 Task: Search for emails containing 'softage' in the current mailbox.
Action: Mouse moved to (238, 6)
Screenshot: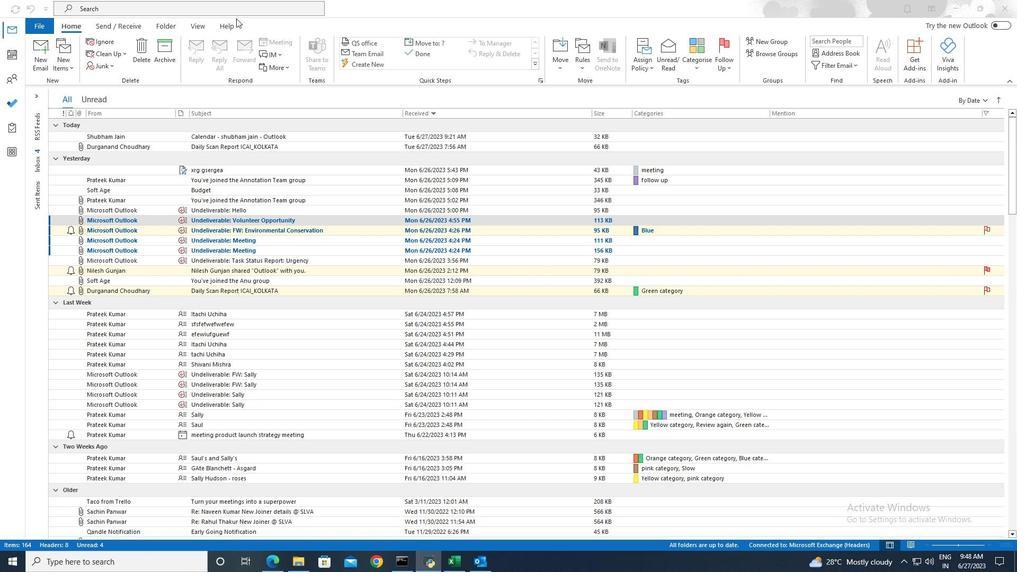 
Action: Mouse pressed left at (238, 6)
Screenshot: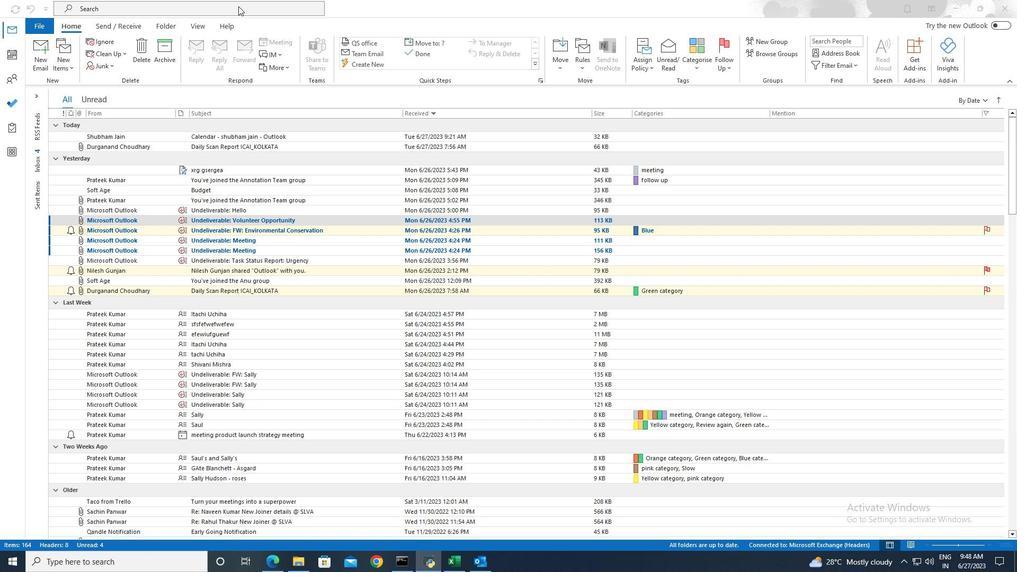 
Action: Mouse moved to (362, 7)
Screenshot: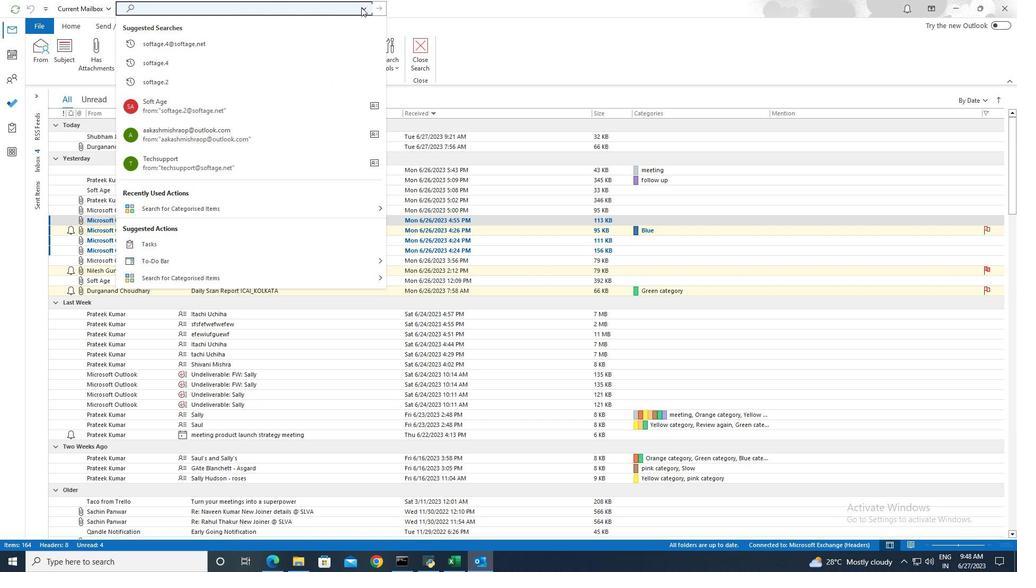 
Action: Mouse pressed left at (362, 7)
Screenshot: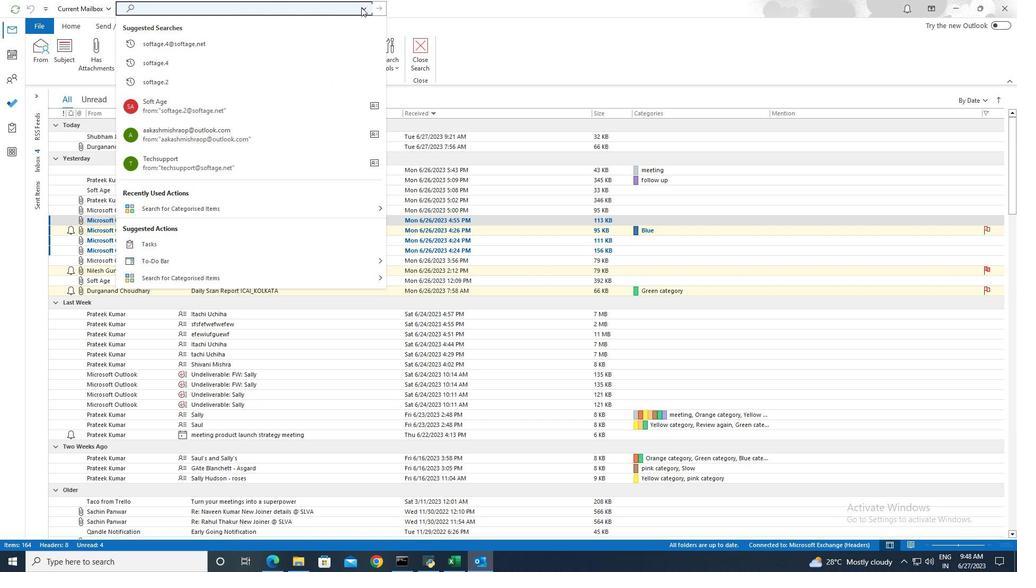 
Action: Mouse moved to (224, 293)
Screenshot: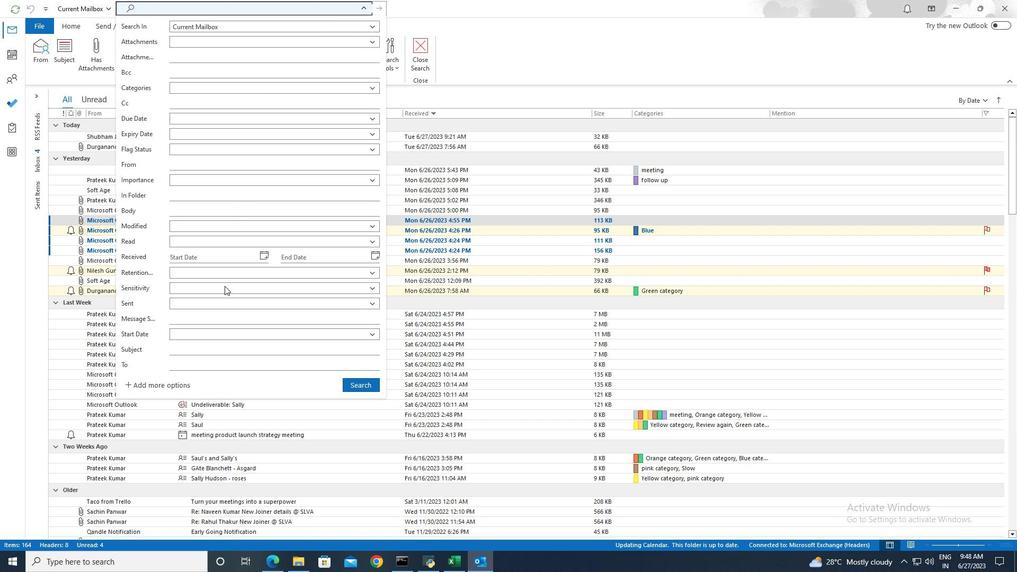 
Action: Mouse pressed left at (224, 293)
Screenshot: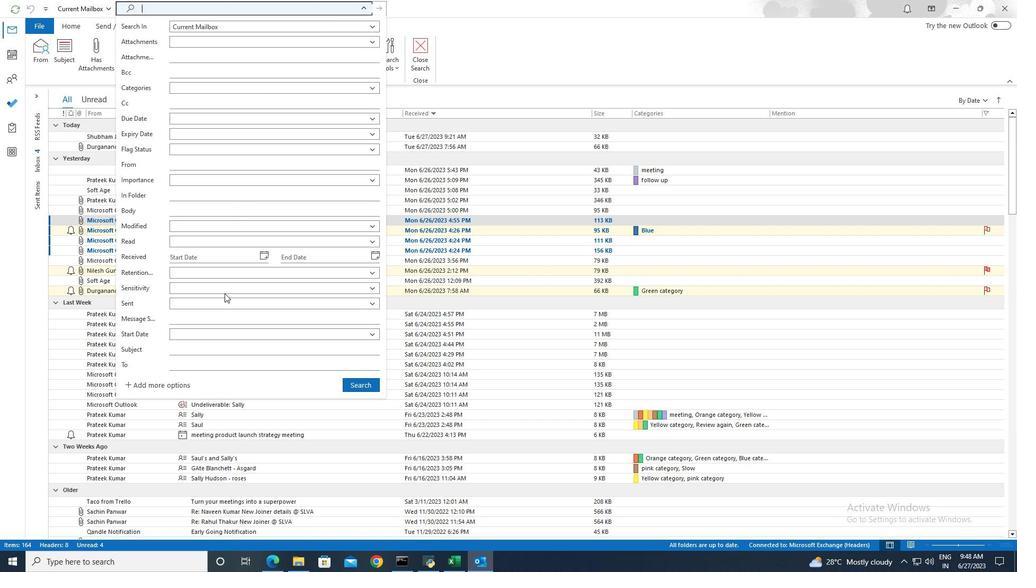 
Action: Mouse moved to (225, 290)
Screenshot: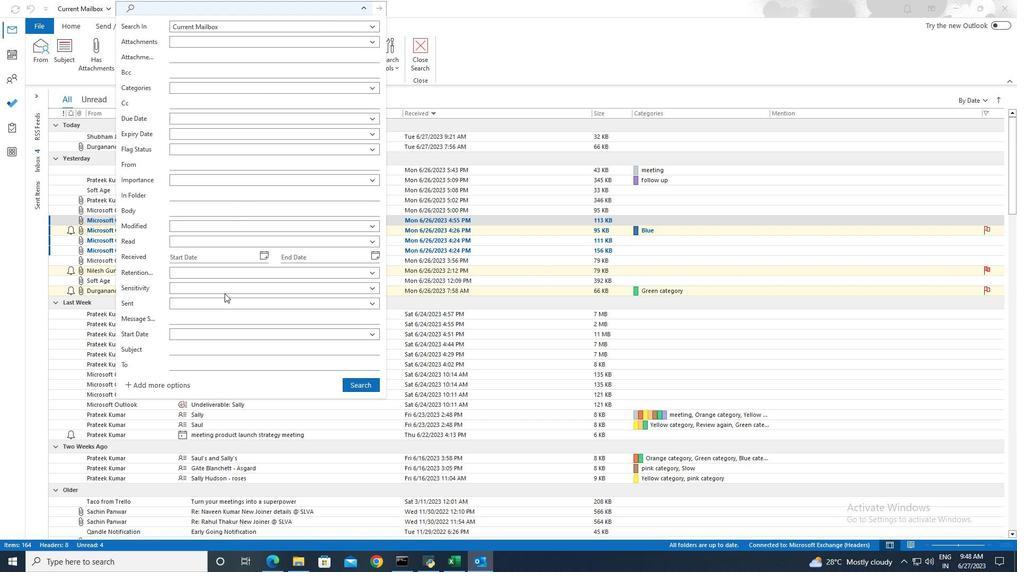 
Action: Mouse pressed left at (225, 290)
Screenshot: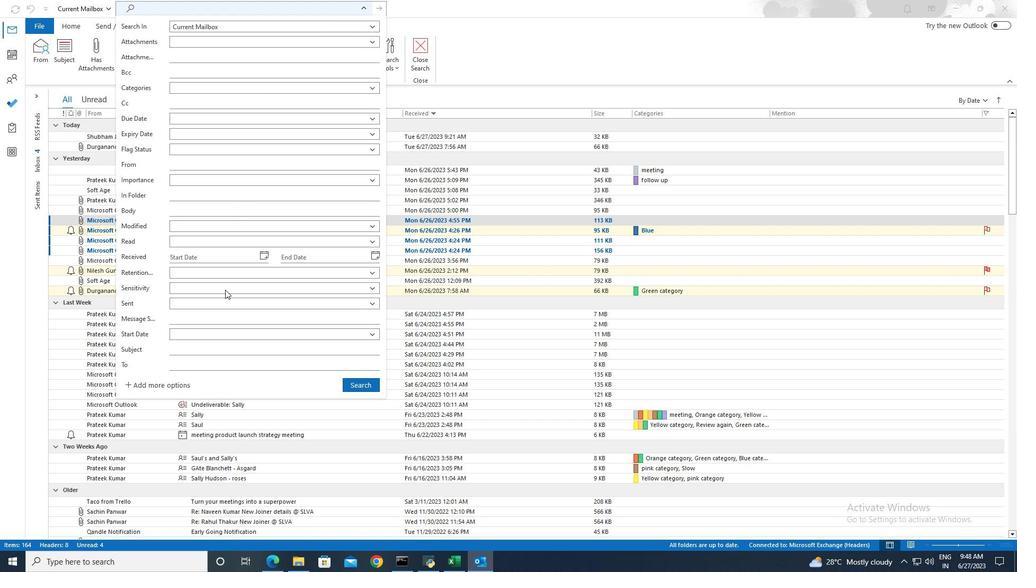 
Action: Mouse moved to (221, 305)
Screenshot: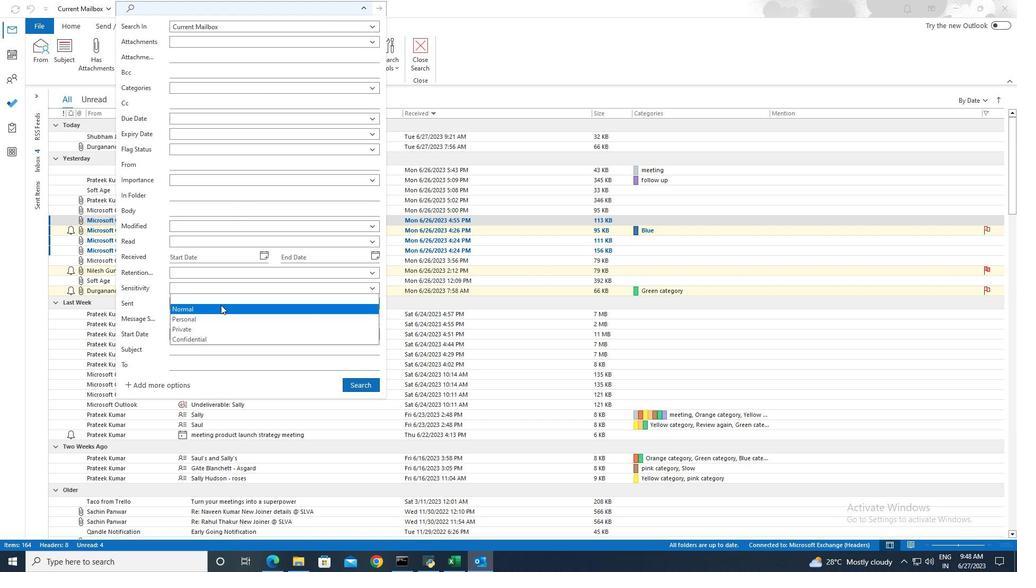 
Action: Mouse pressed left at (221, 305)
Screenshot: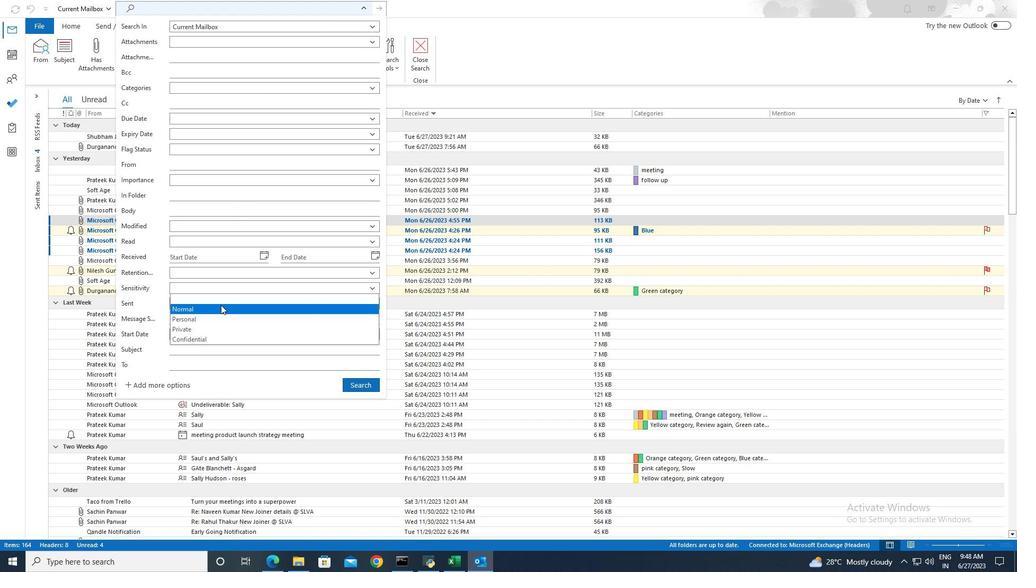 
Action: Mouse moved to (356, 383)
Screenshot: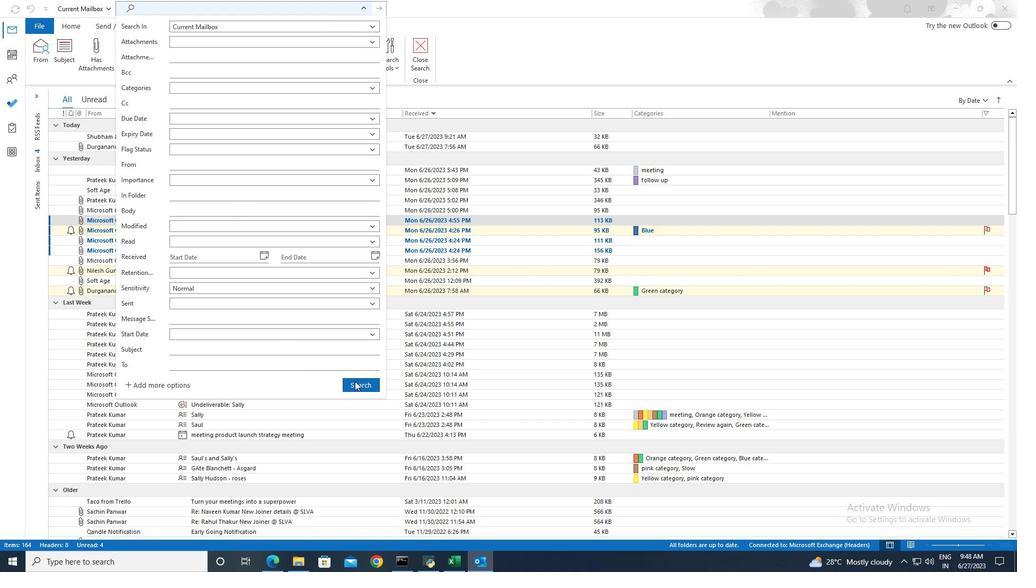 
Action: Mouse pressed left at (356, 383)
Screenshot: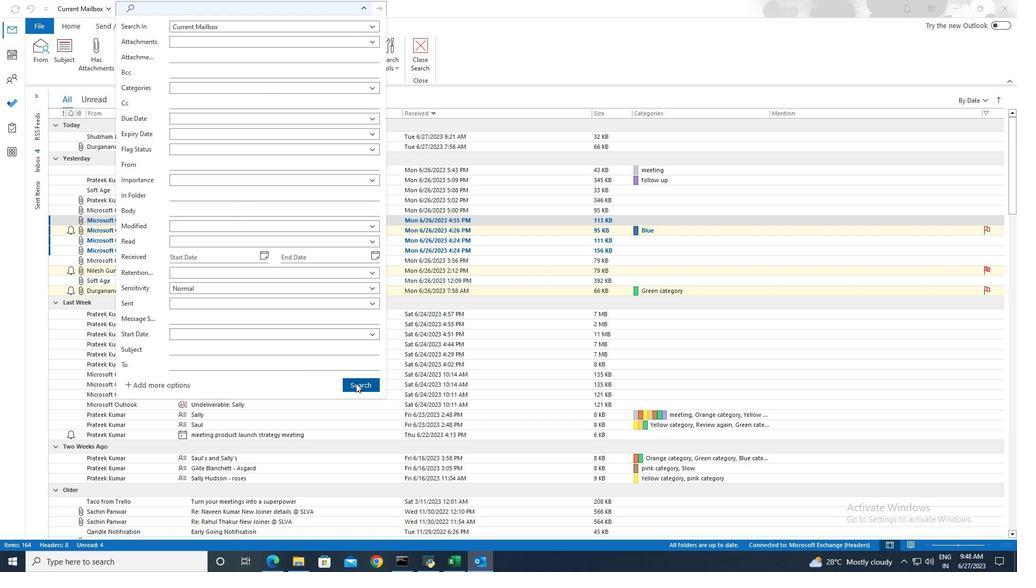 
Action: Mouse moved to (350, 372)
Screenshot: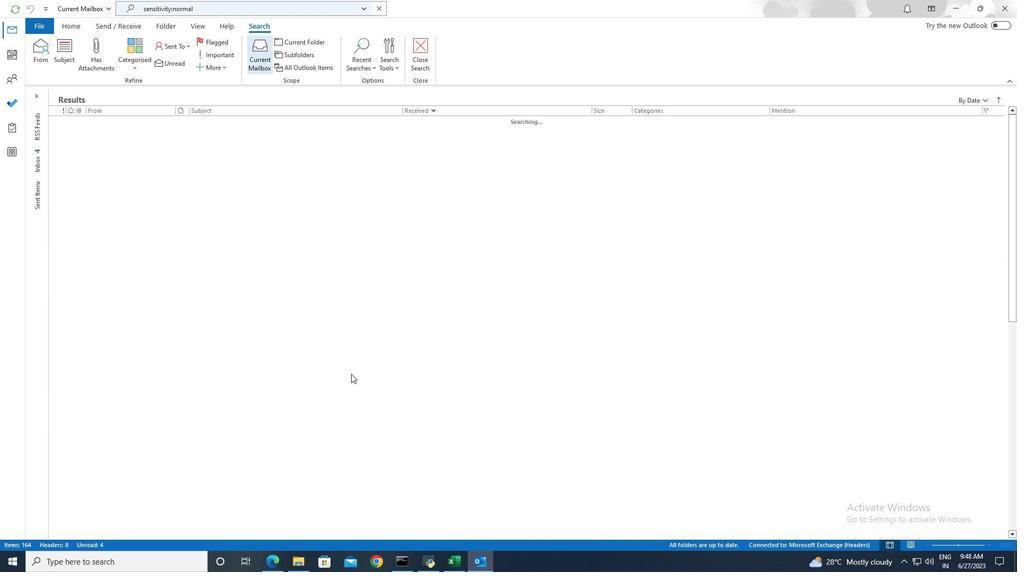 
